 Task: Add a field from the Popular template Priority a blank project AgileCamp
Action: Mouse moved to (56, 328)
Screenshot: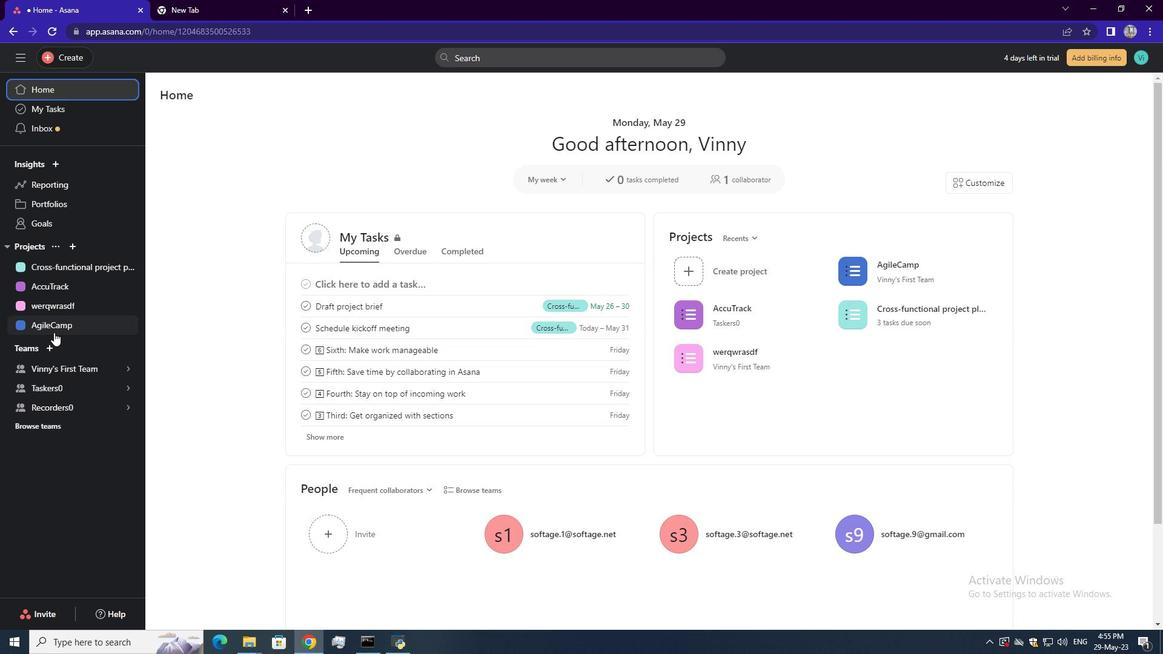 
Action: Mouse pressed left at (56, 328)
Screenshot: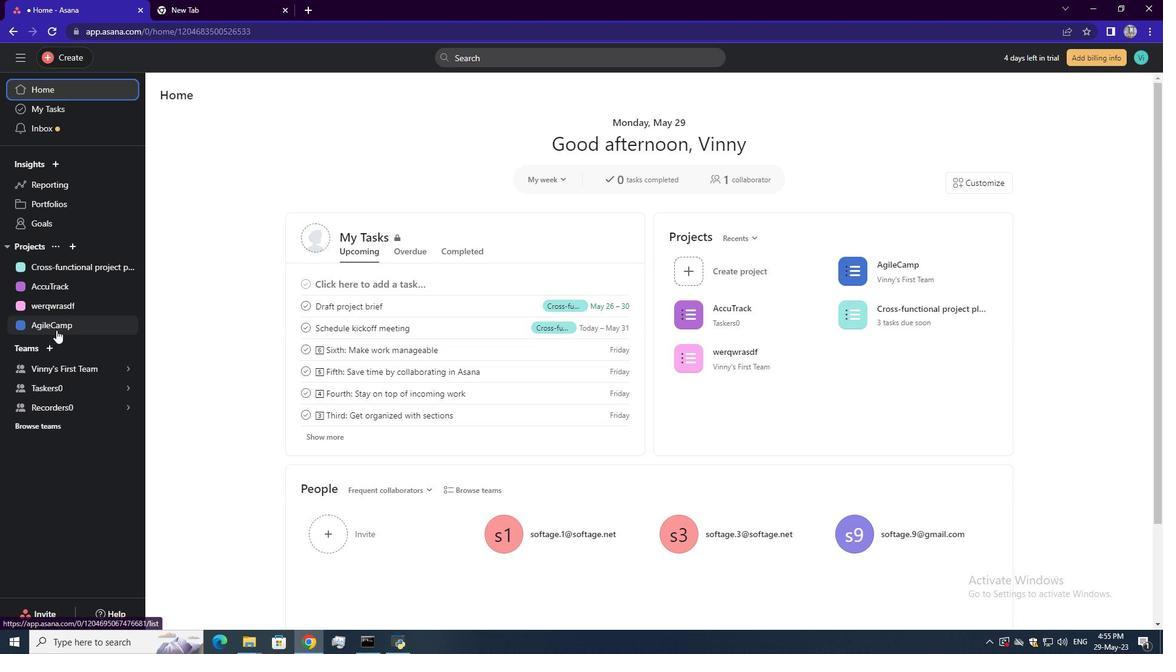 
Action: Mouse moved to (1113, 106)
Screenshot: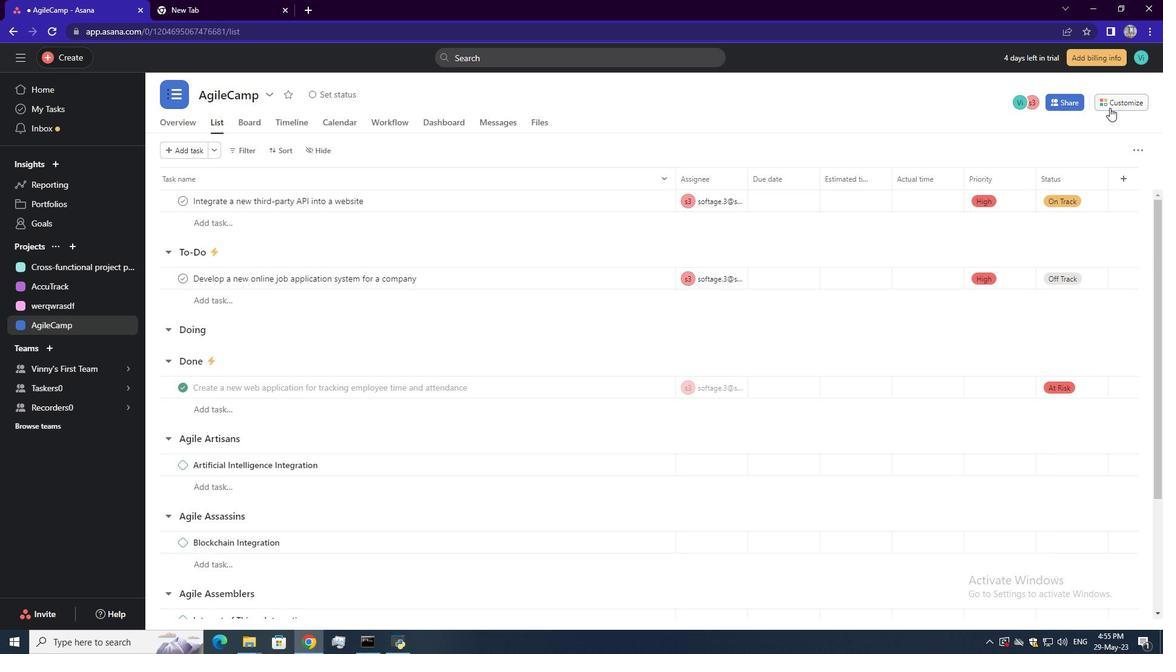 
Action: Mouse pressed left at (1113, 106)
Screenshot: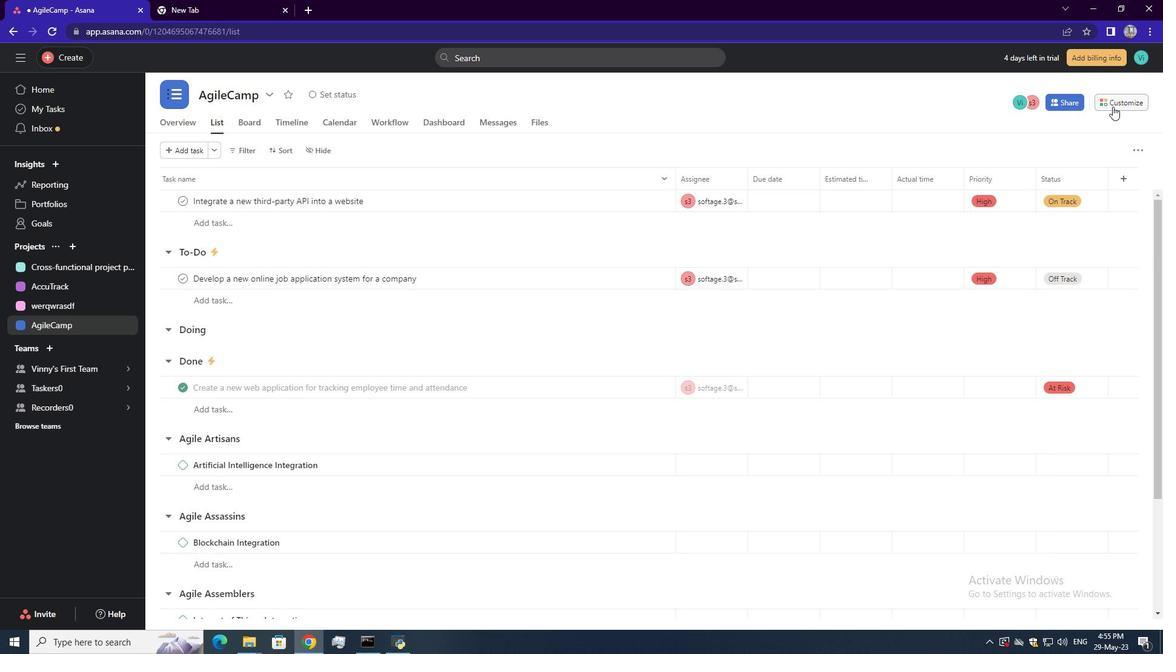
Action: Mouse moved to (992, 250)
Screenshot: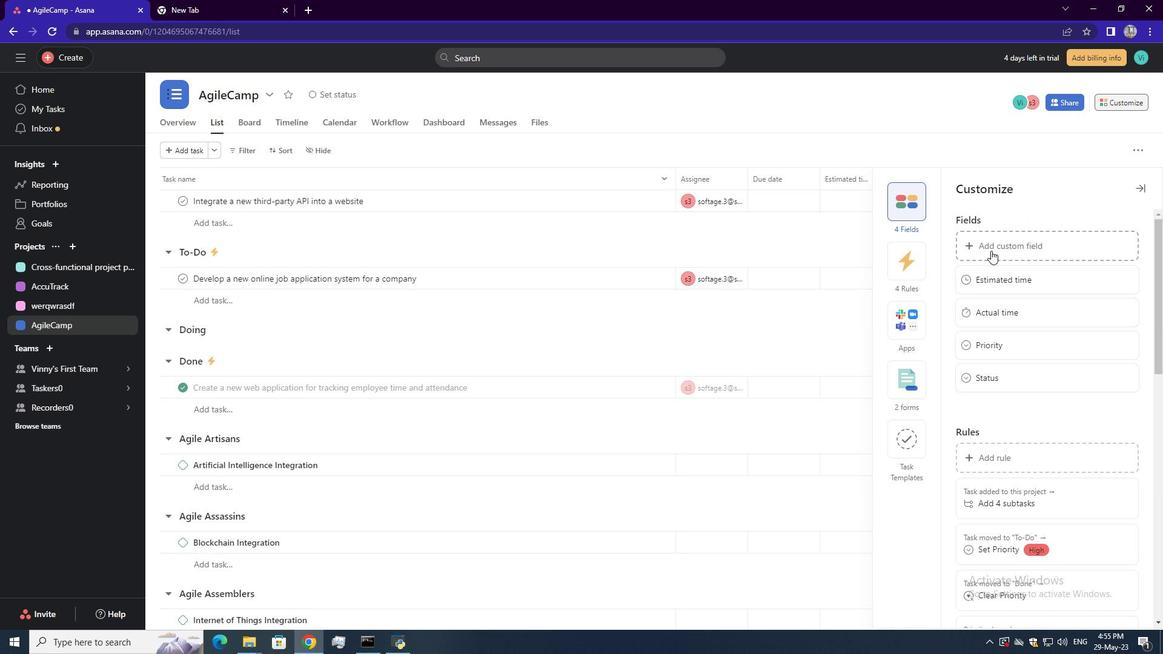 
Action: Mouse pressed left at (992, 250)
Screenshot: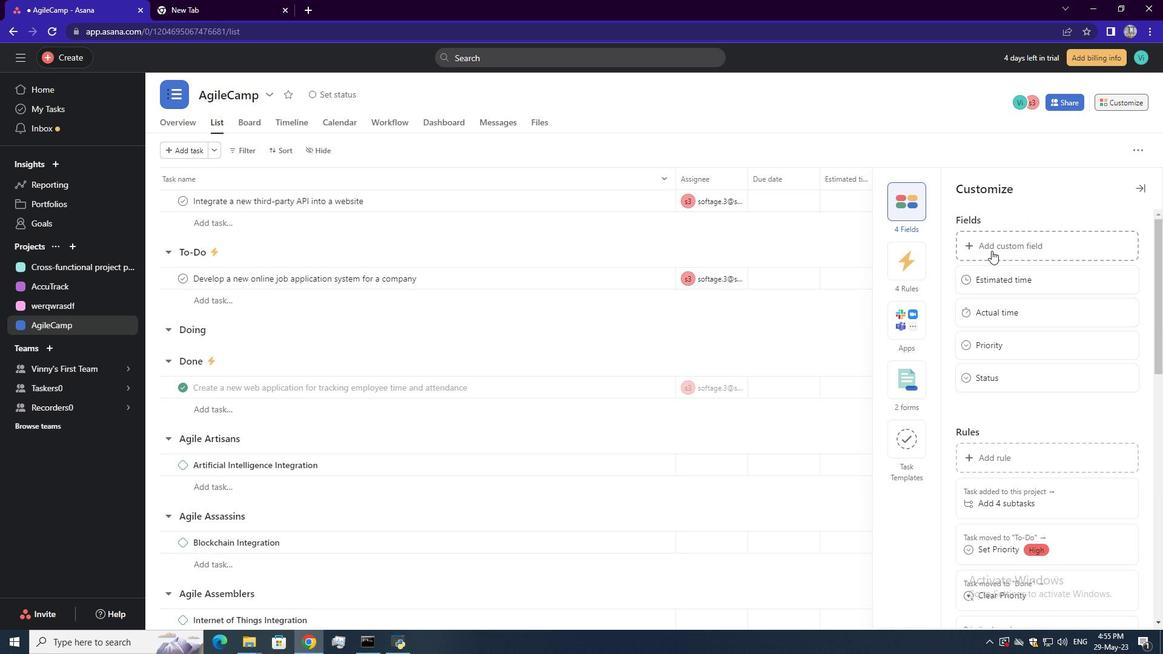 
Action: Mouse moved to (565, 183)
Screenshot: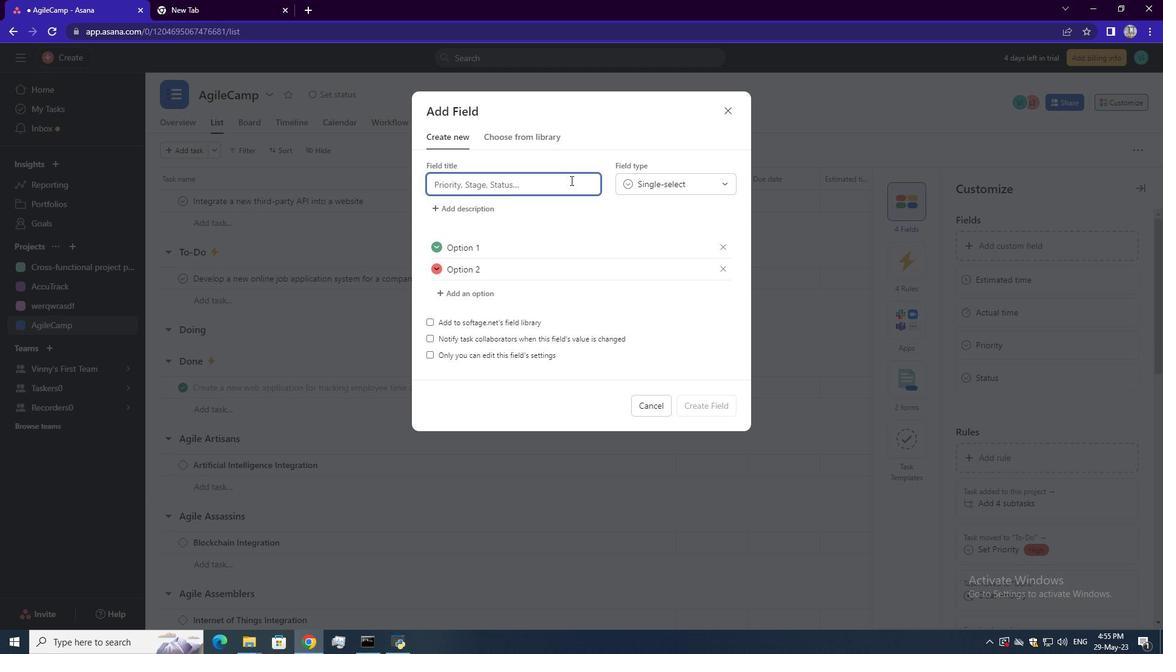 
Action: Mouse pressed left at (565, 183)
Screenshot: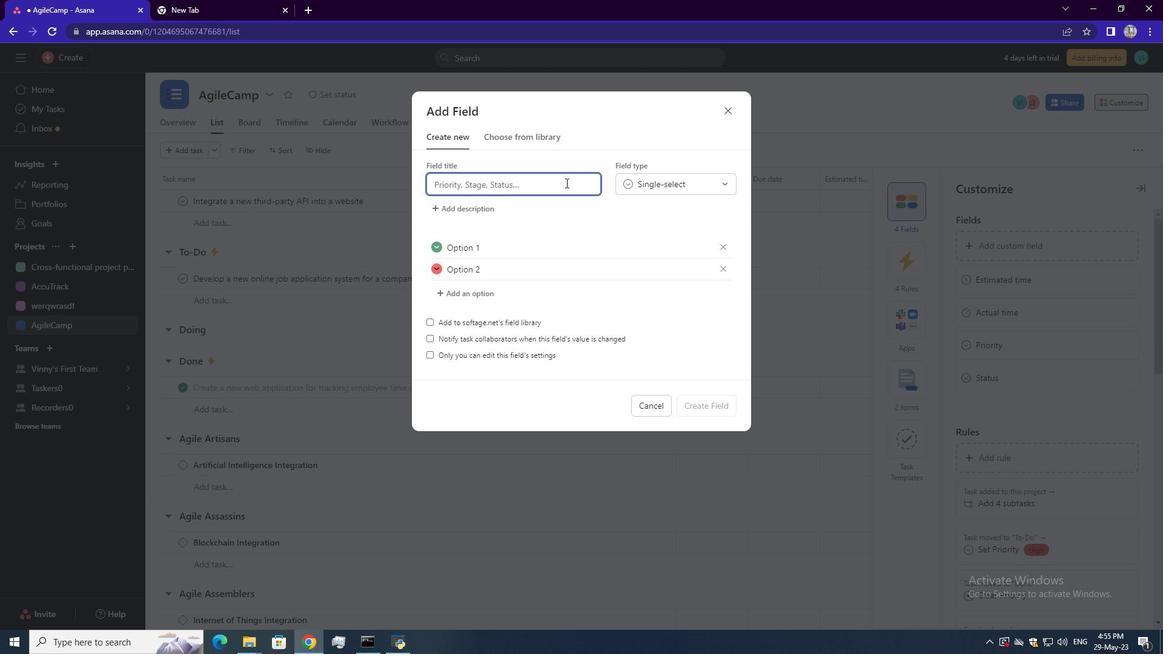 
Action: Key pressed <Key.shift><Key.shift><Key.shift>A<Key.space><Key.shift>B;<Key.backspace>lank<Key.space><Key.shift>Project
Screenshot: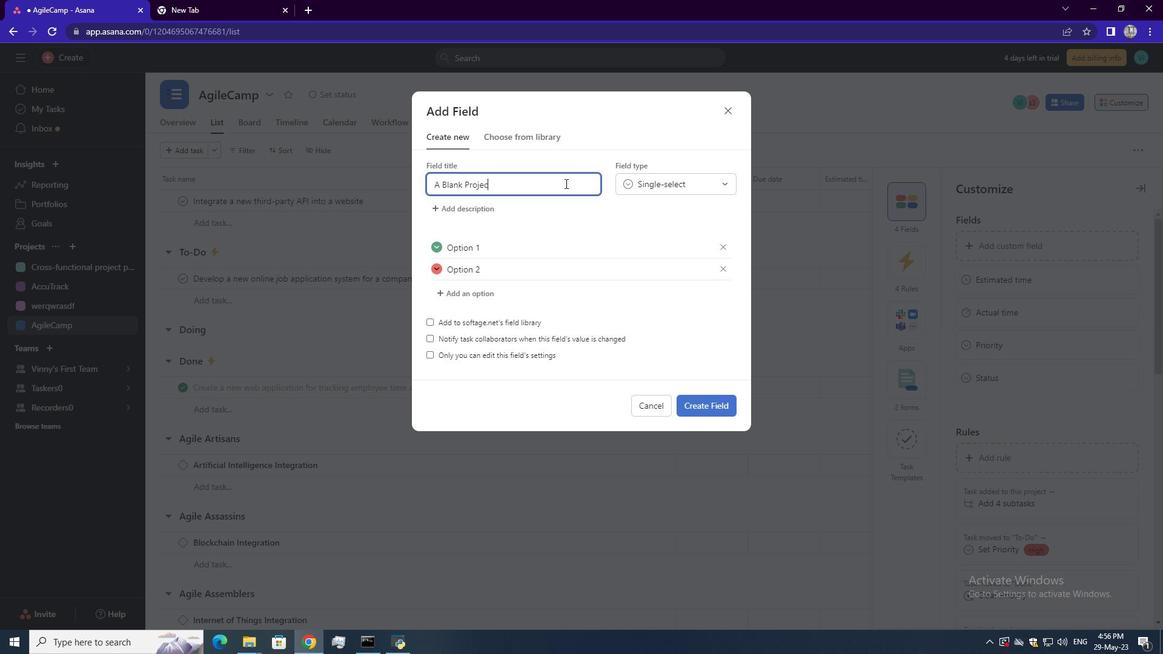 
Action: Mouse moved to (706, 401)
Screenshot: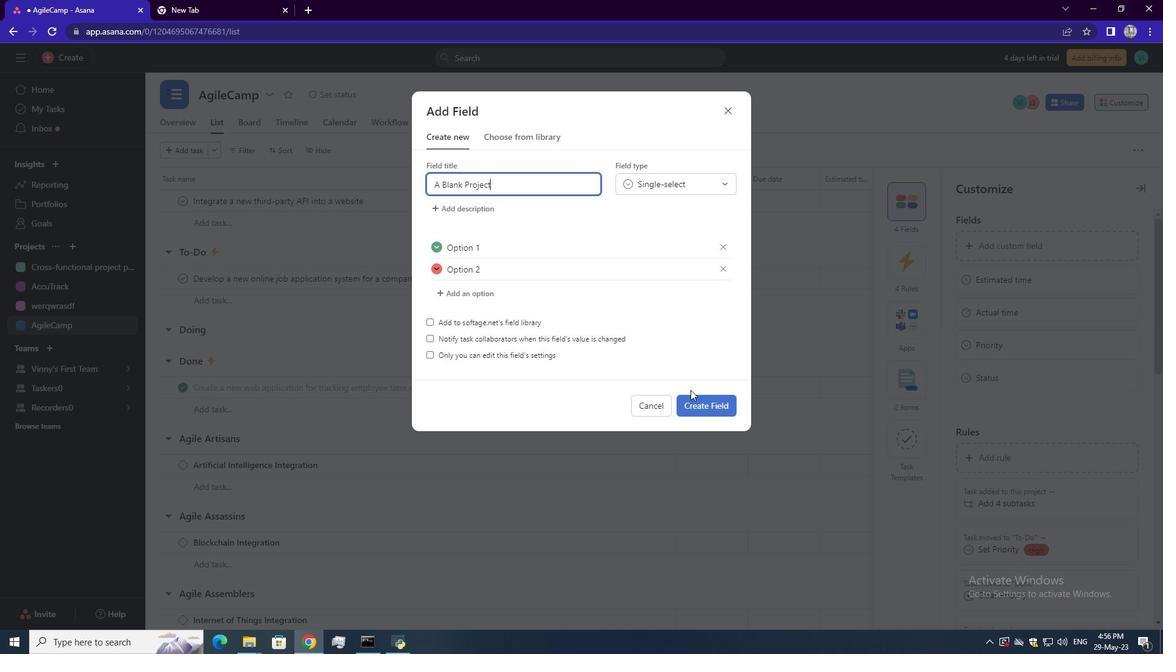 
Action: Mouse pressed left at (706, 401)
Screenshot: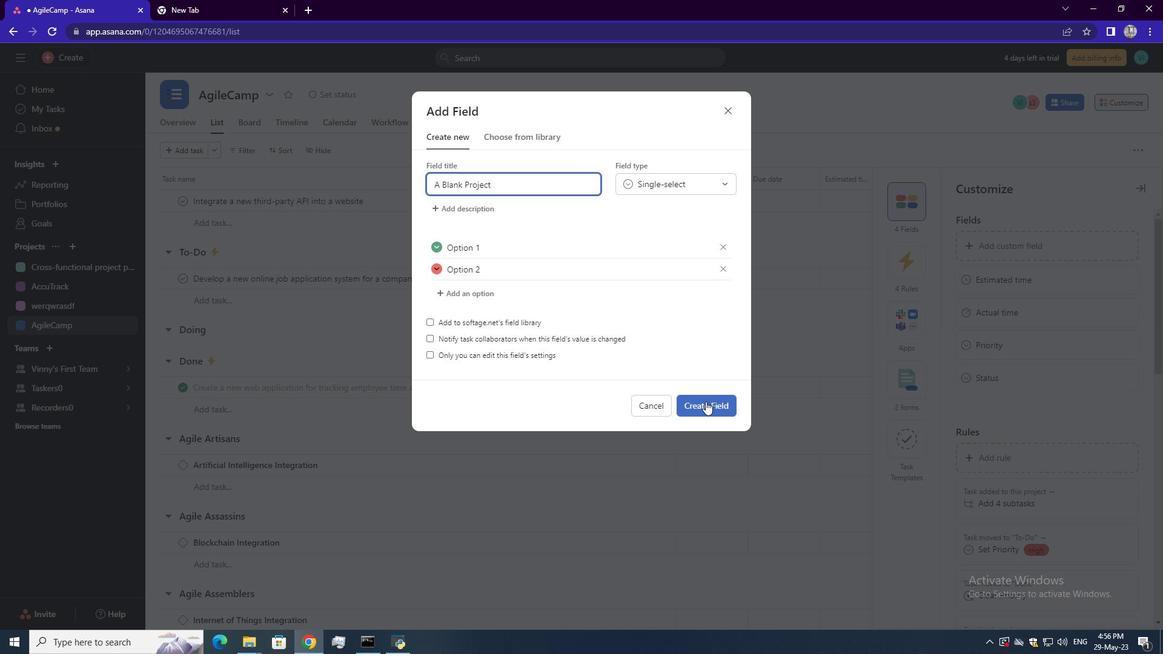 
